 Task: Create Board Influencer Marketing Campaigns to Workspace Asset Management. Create Board Sales Enablement to Workspace Asset Management. Create Board Market Entry and Expansion Planning to Workspace Asset Management
Action: Mouse moved to (489, 104)
Screenshot: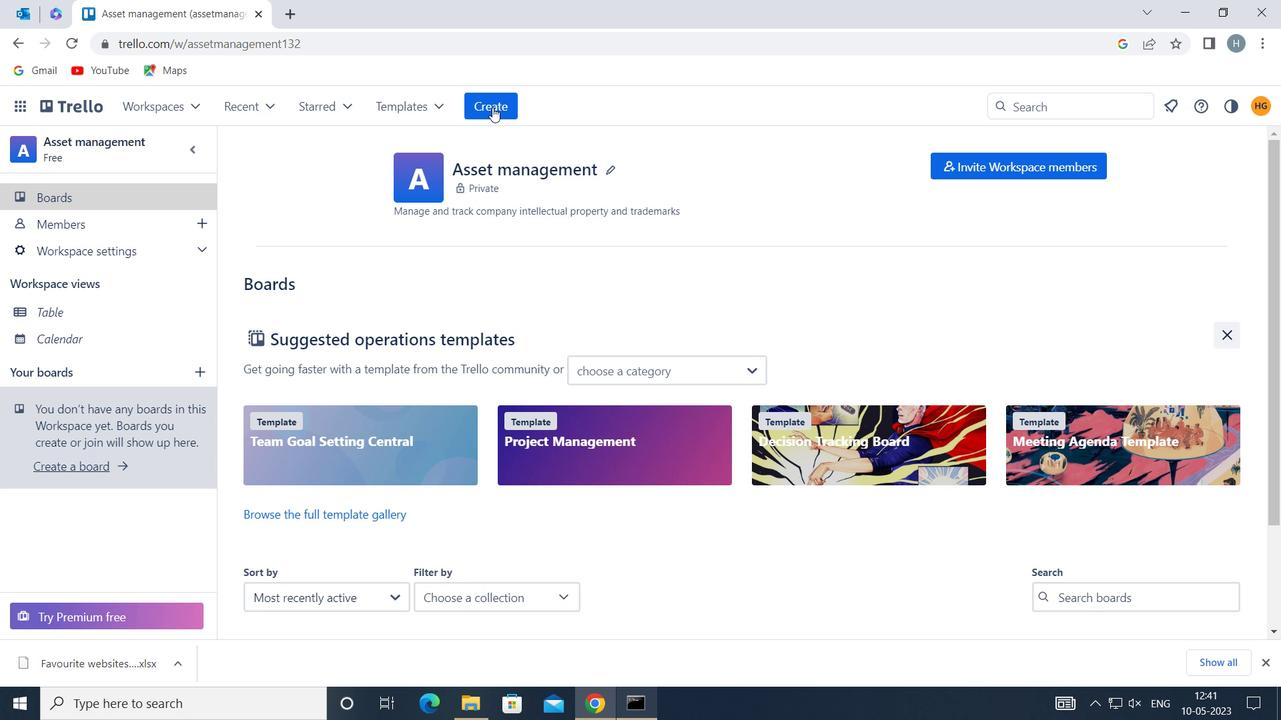 
Action: Mouse pressed left at (489, 104)
Screenshot: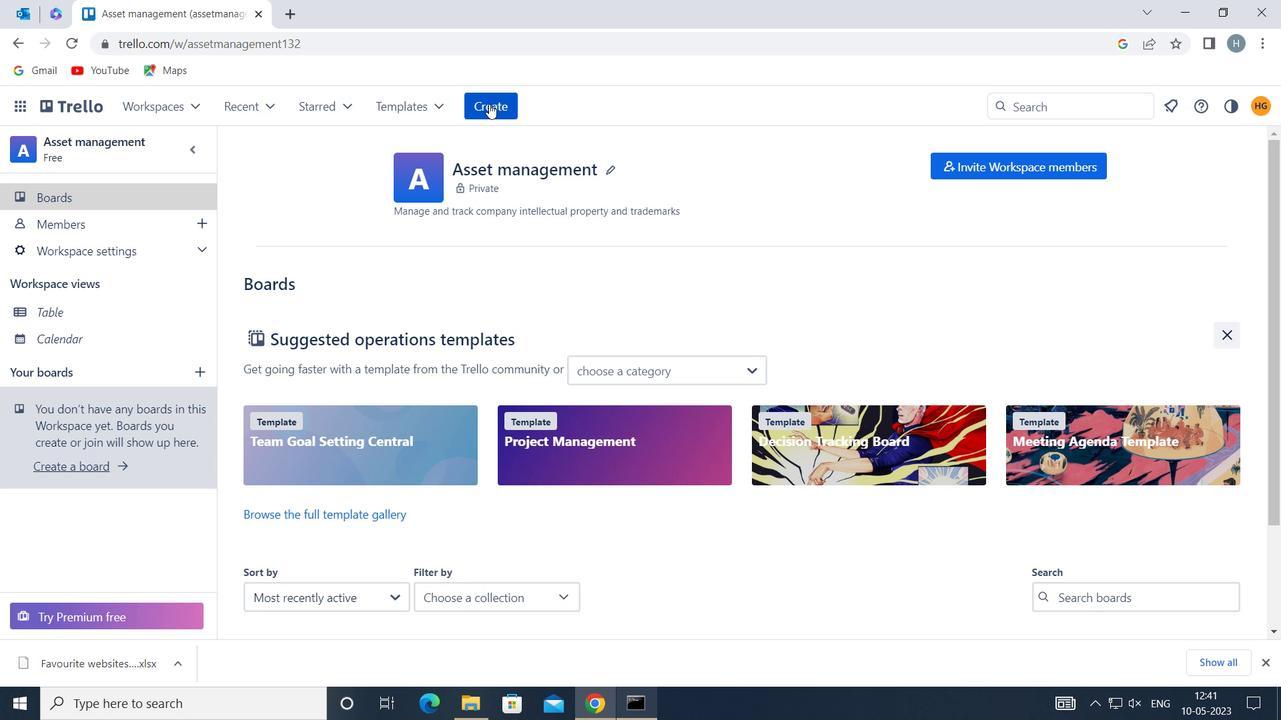
Action: Mouse moved to (523, 166)
Screenshot: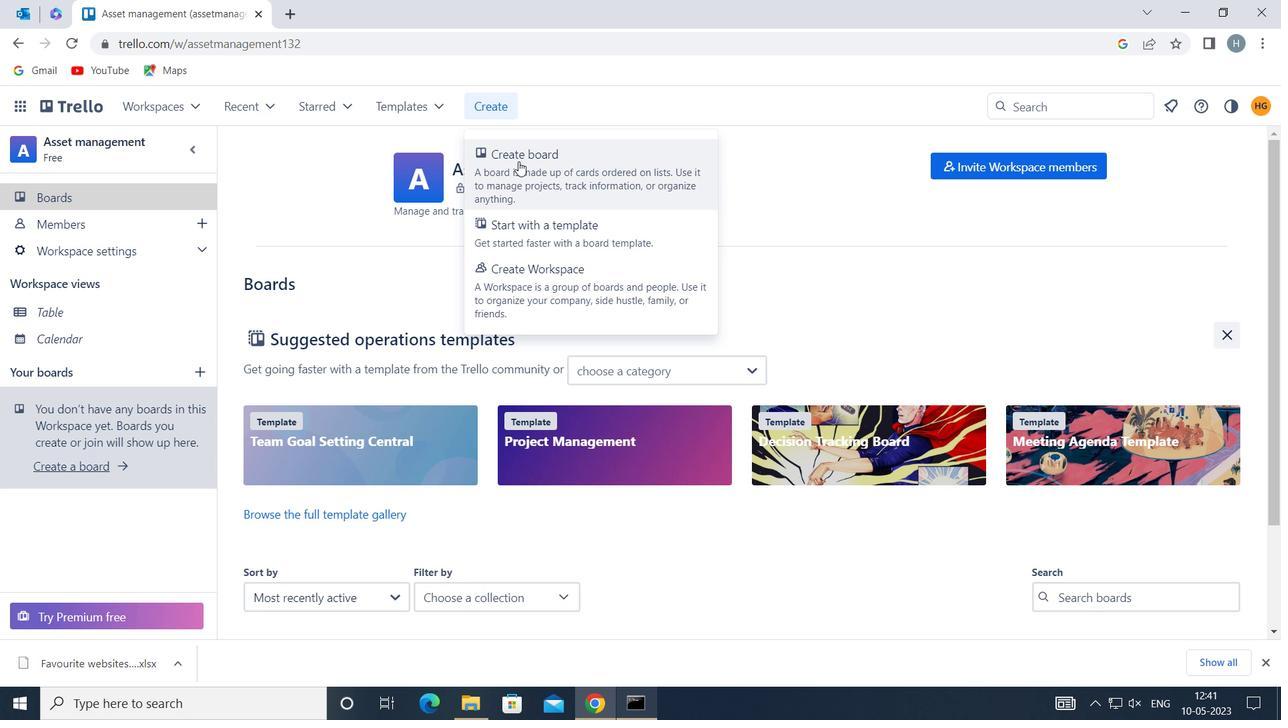 
Action: Mouse pressed left at (523, 166)
Screenshot: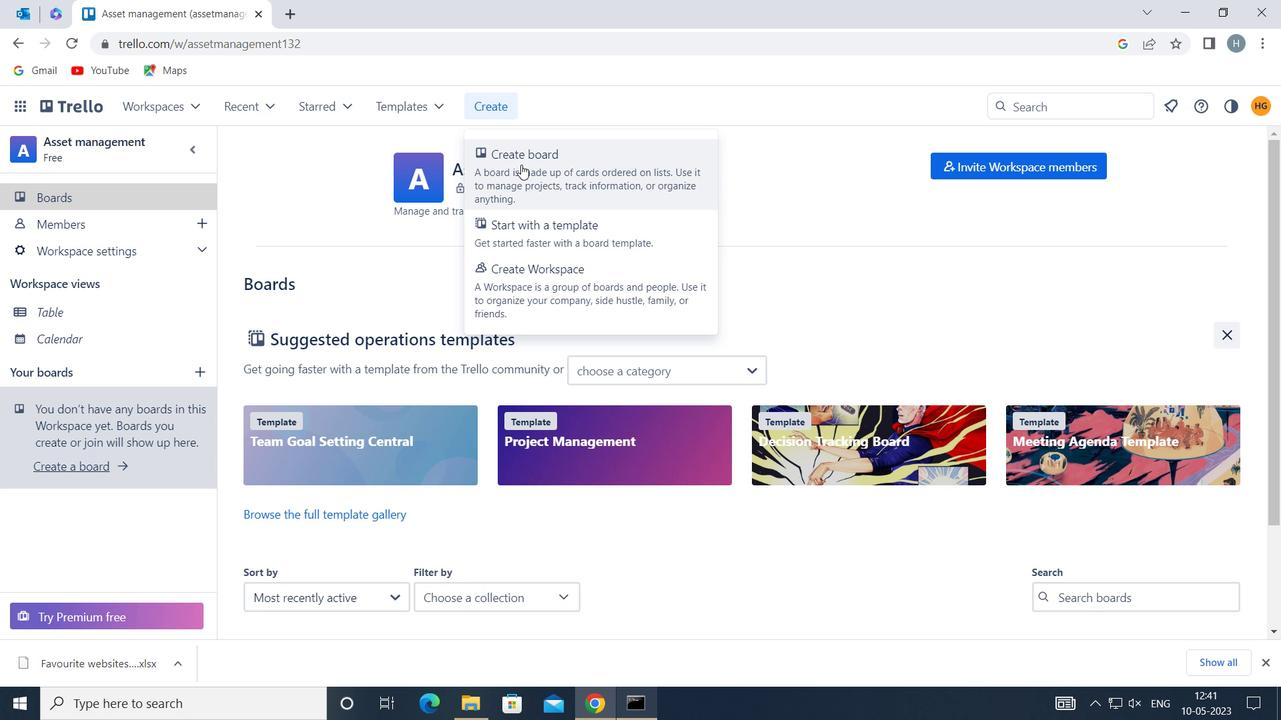 
Action: Mouse moved to (599, 377)
Screenshot: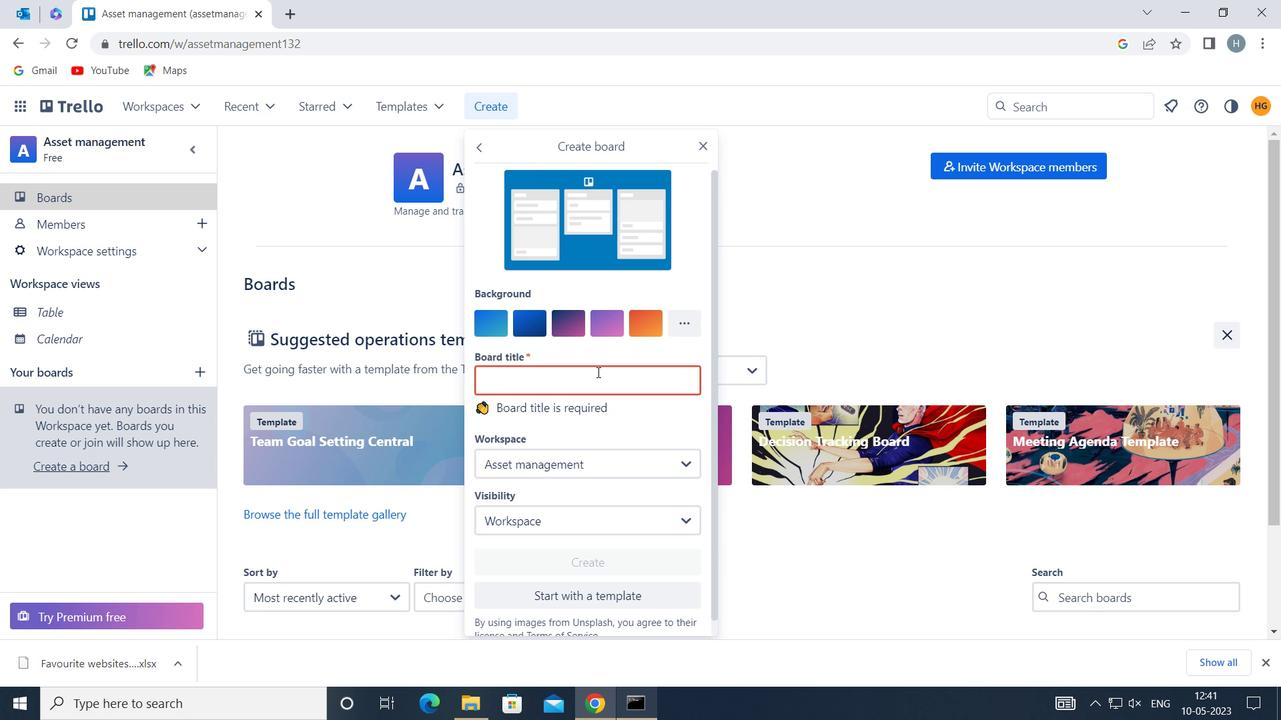 
Action: Mouse pressed left at (599, 377)
Screenshot: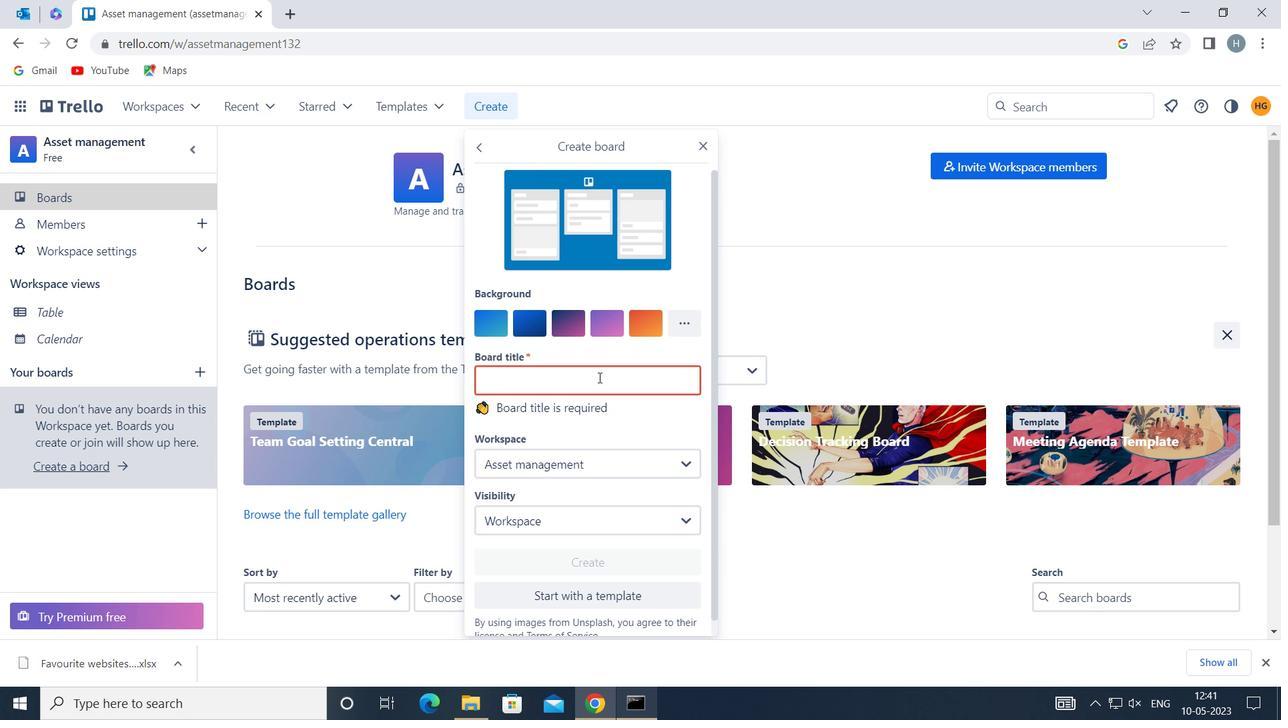 
Action: Key pressed <Key.shift>INFLUENCER<Key.space><Key.shift>MARKETING<Key.space><Key.shift>CAMPAIGNS
Screenshot: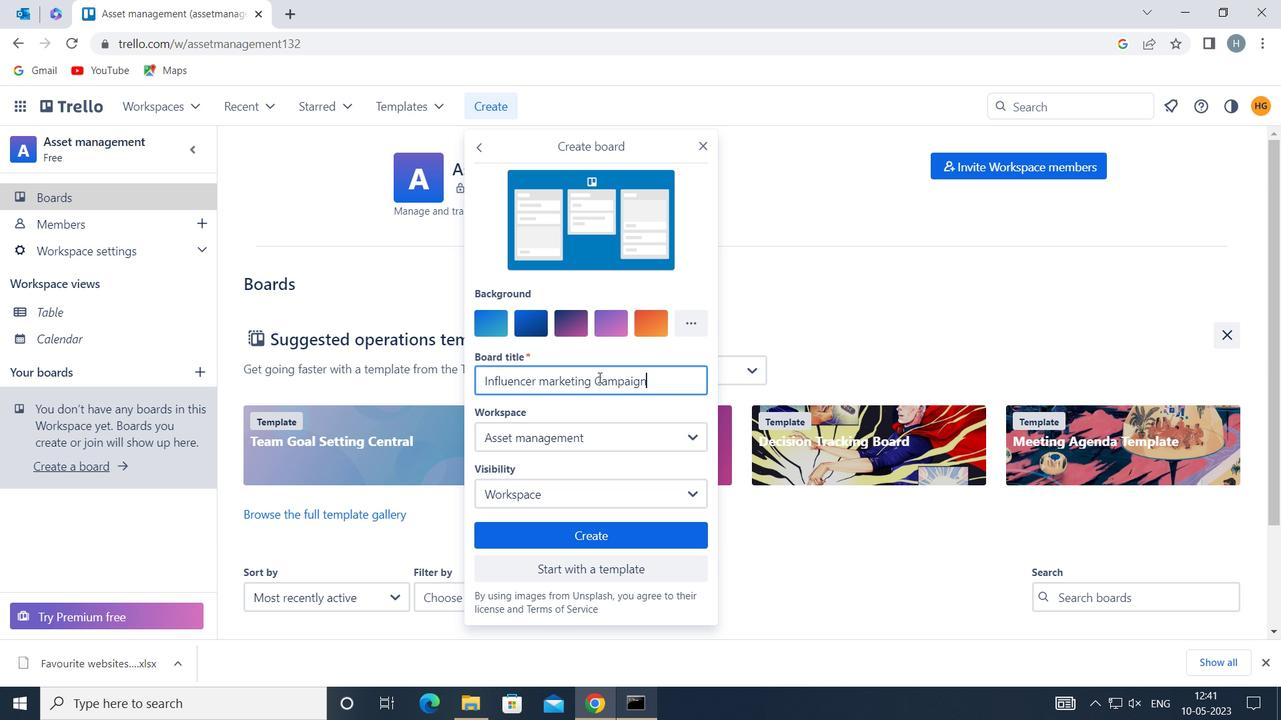 
Action: Mouse moved to (591, 535)
Screenshot: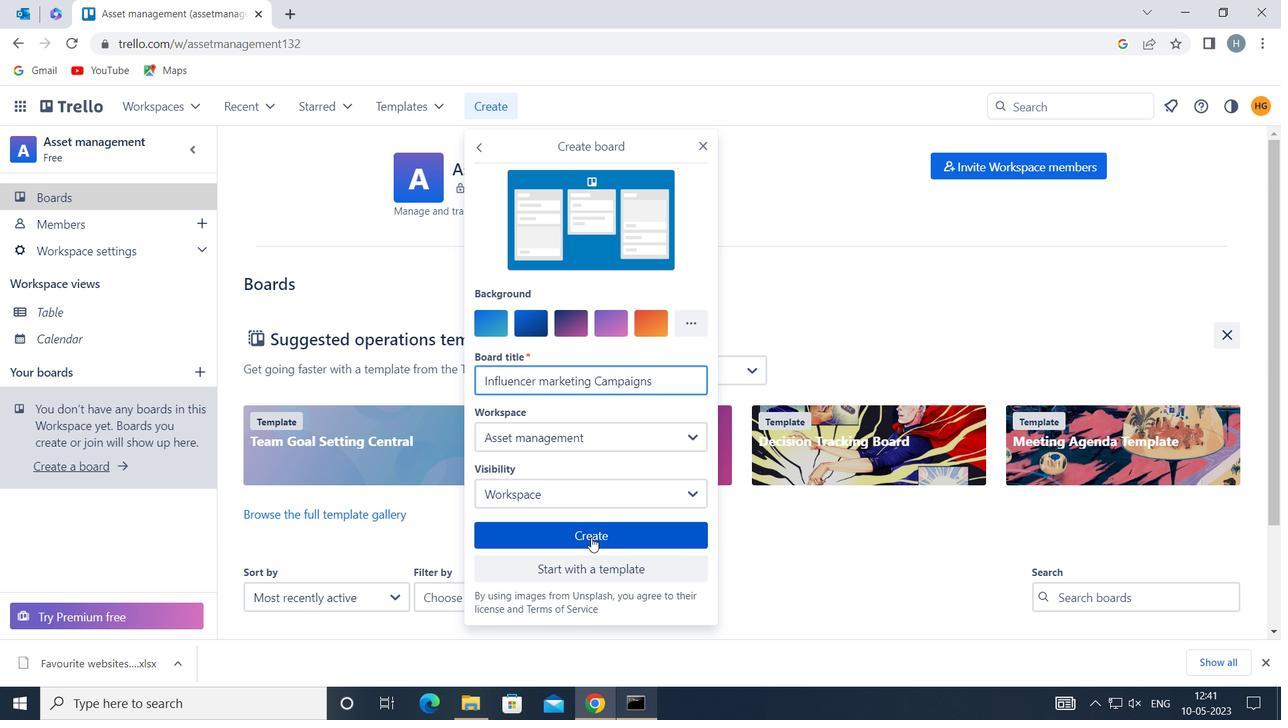 
Action: Mouse pressed left at (591, 535)
Screenshot: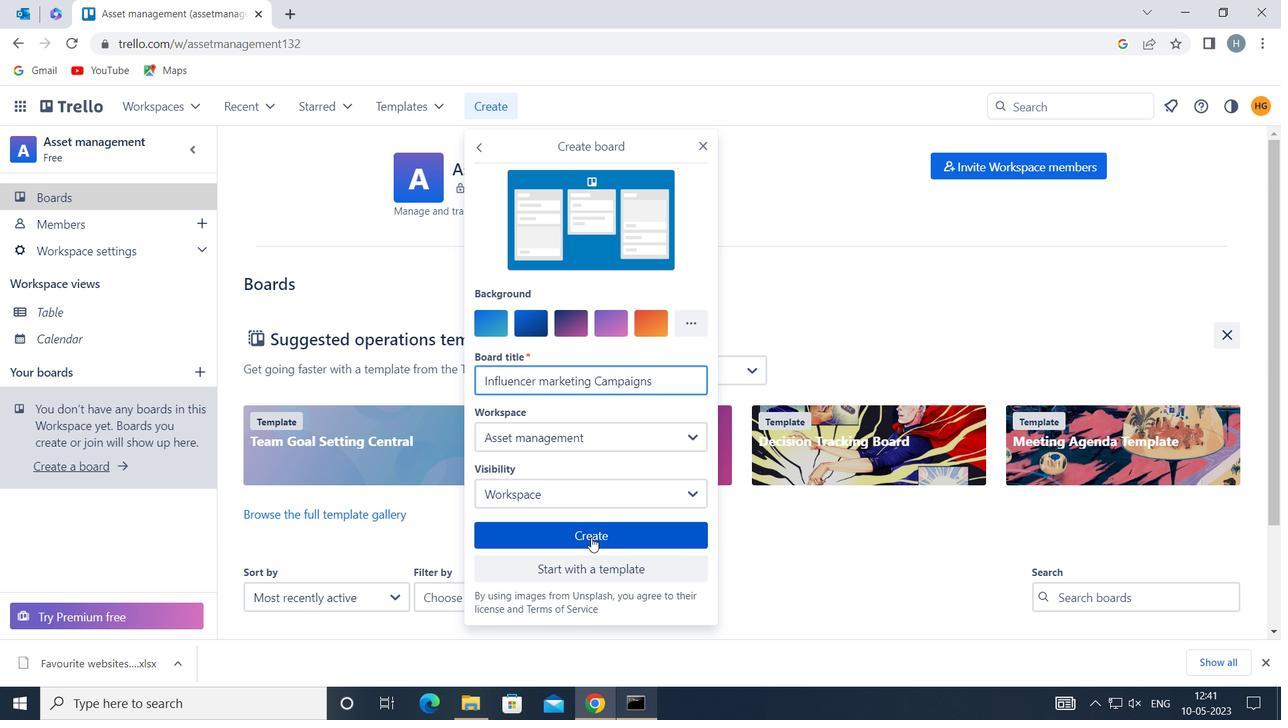 
Action: Mouse moved to (485, 104)
Screenshot: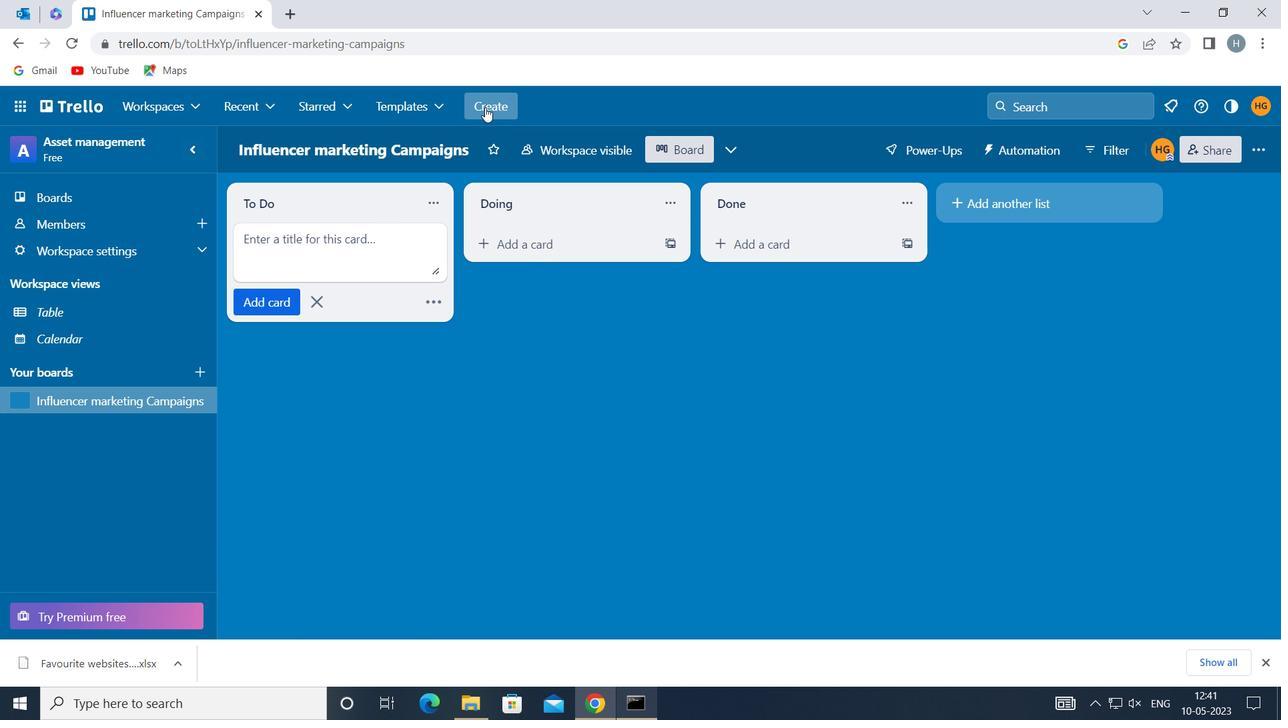 
Action: Mouse pressed left at (485, 104)
Screenshot: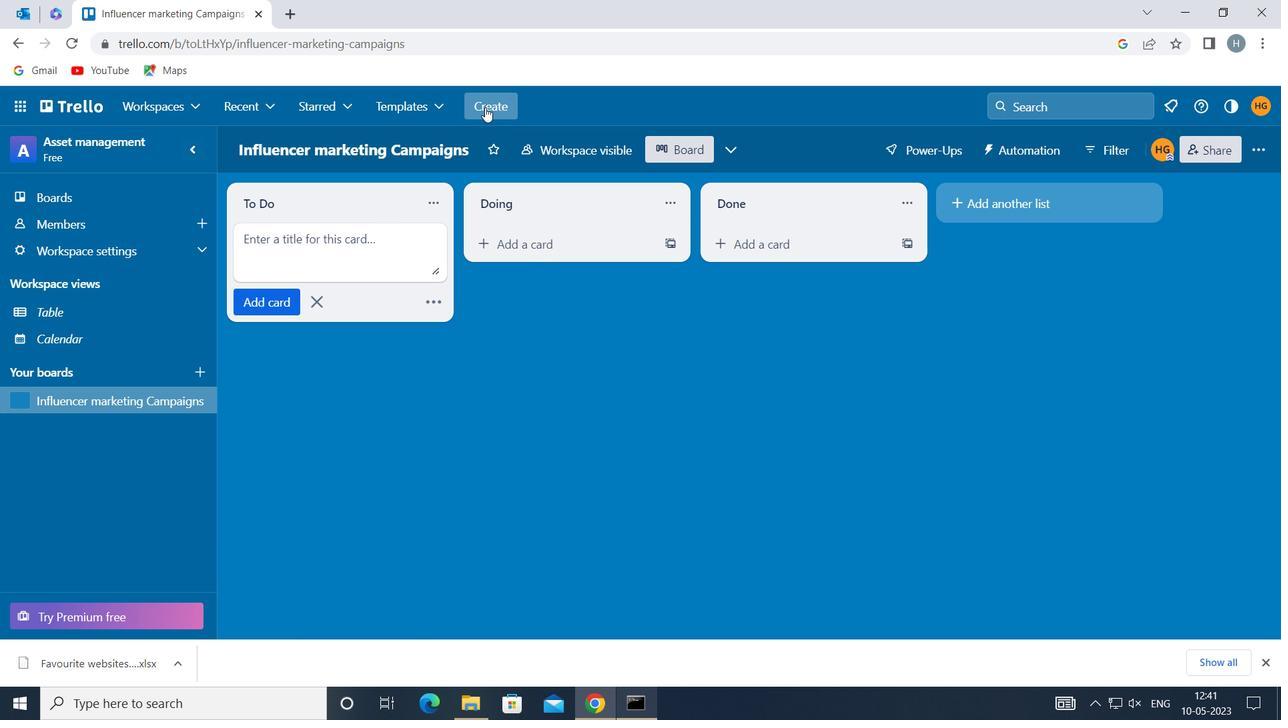
Action: Mouse moved to (535, 162)
Screenshot: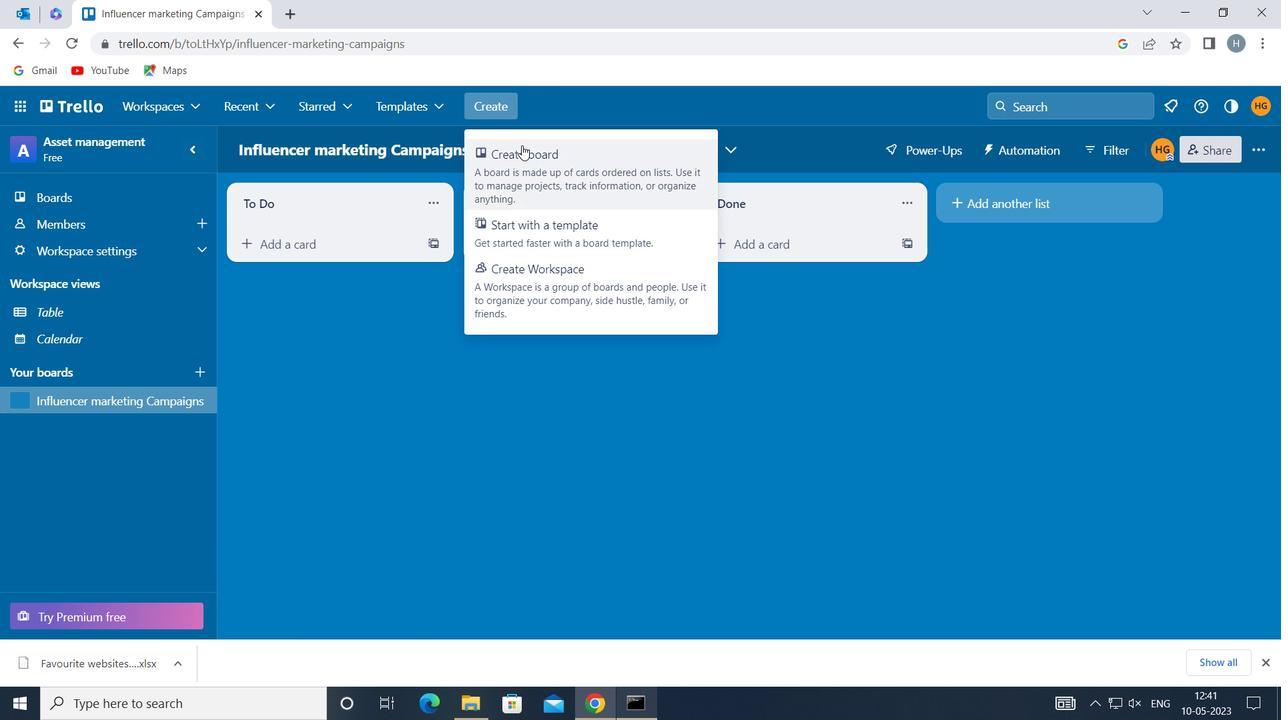 
Action: Mouse pressed left at (535, 162)
Screenshot: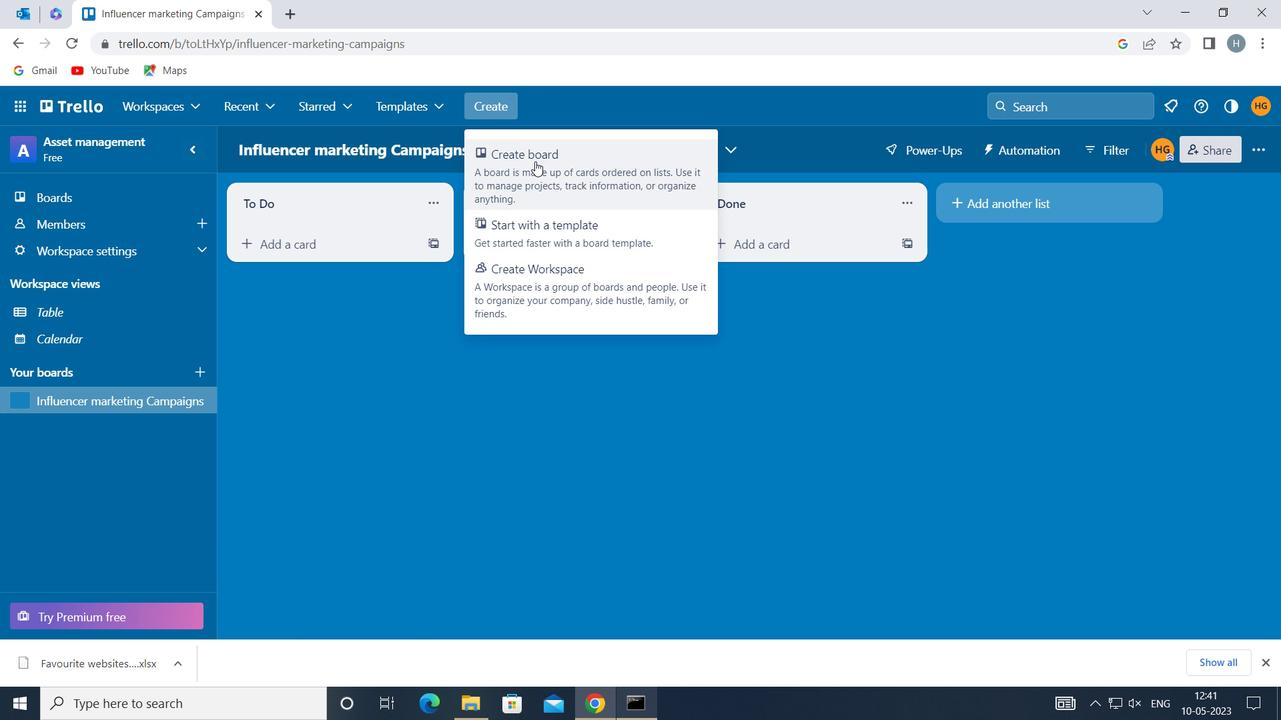 
Action: Mouse moved to (583, 371)
Screenshot: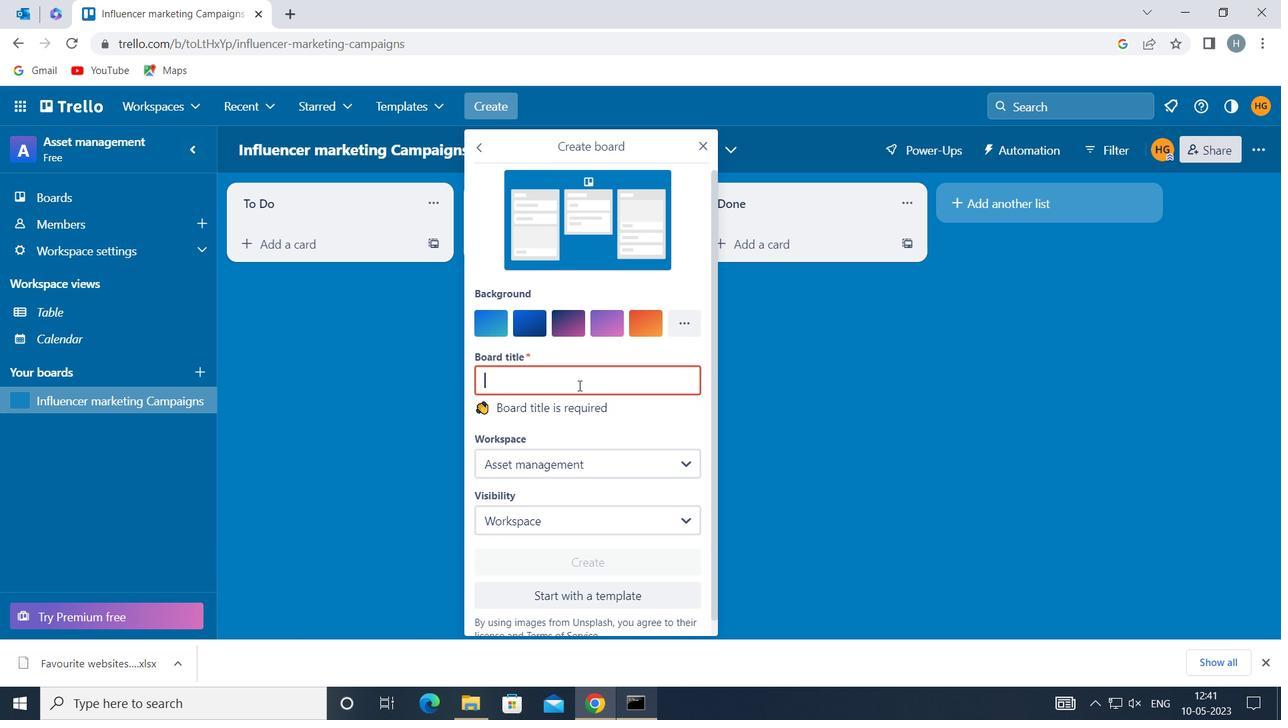 
Action: Key pressed <Key.shift>SALES<Key.space><Key.shift>ENABLEMENT
Screenshot: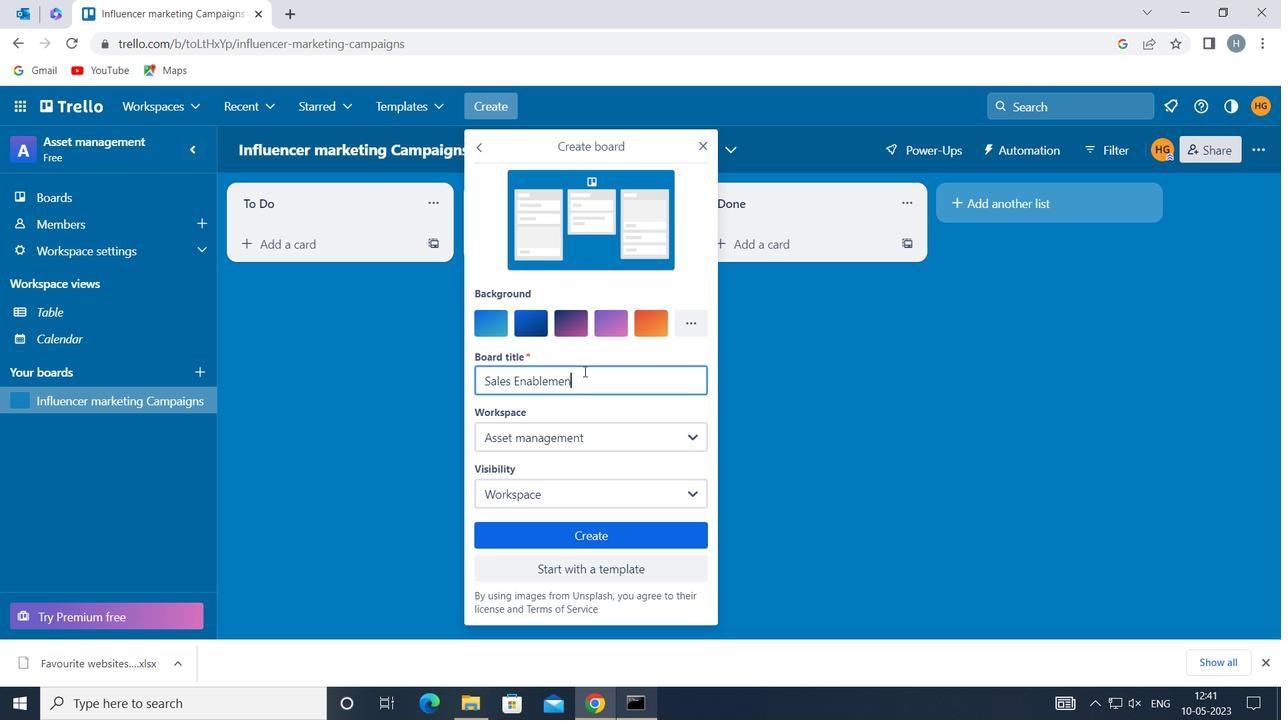 
Action: Mouse moved to (616, 530)
Screenshot: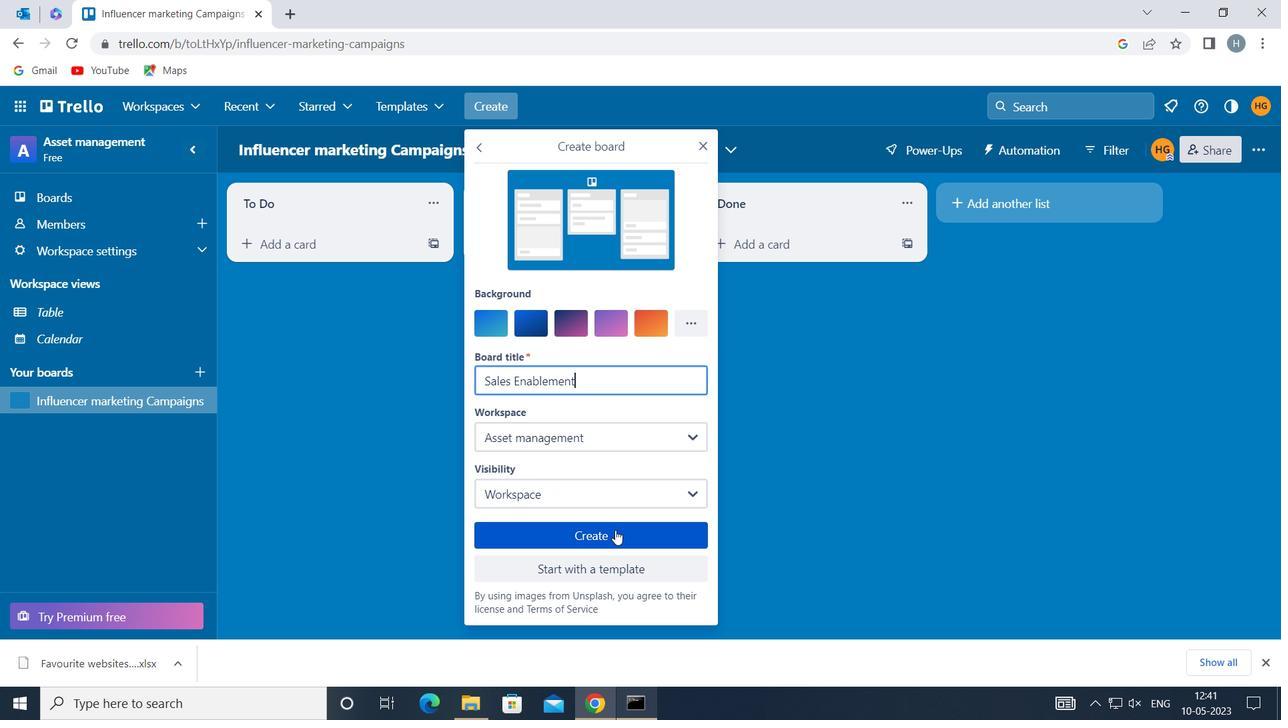 
Action: Mouse pressed left at (616, 530)
Screenshot: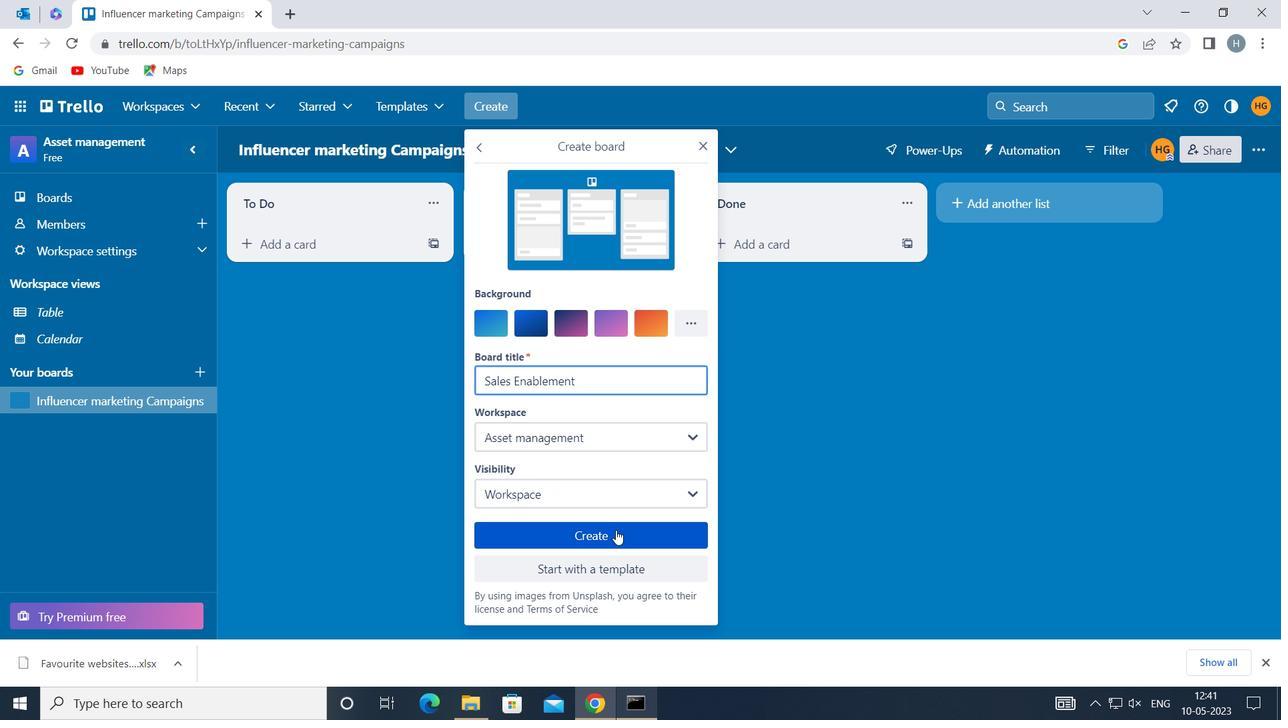 
Action: Mouse moved to (500, 103)
Screenshot: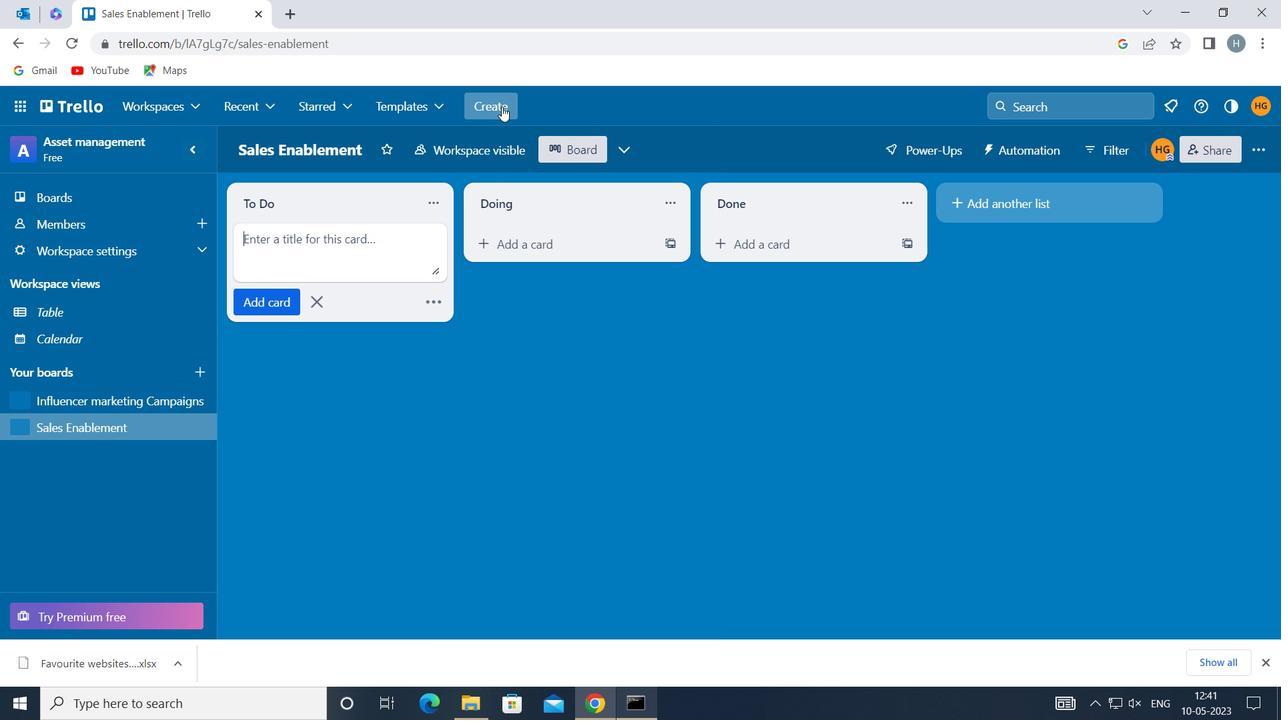 
Action: Mouse pressed left at (500, 103)
Screenshot: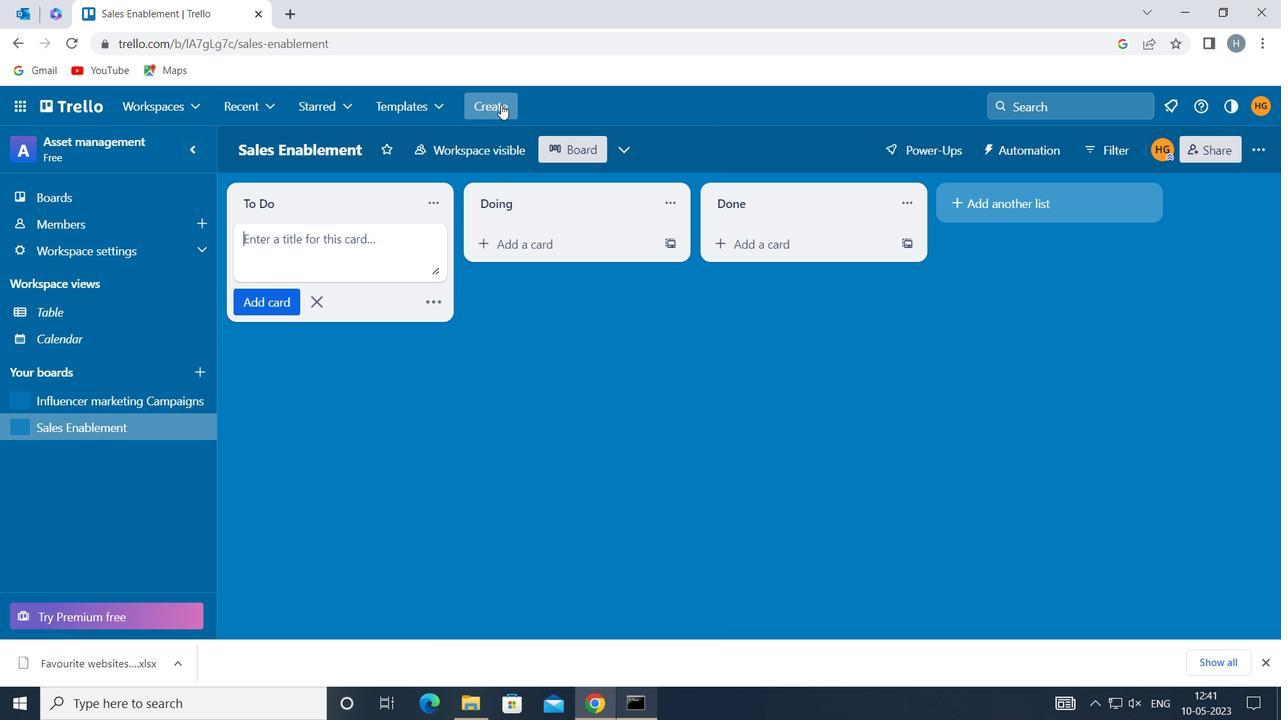 
Action: Mouse moved to (531, 190)
Screenshot: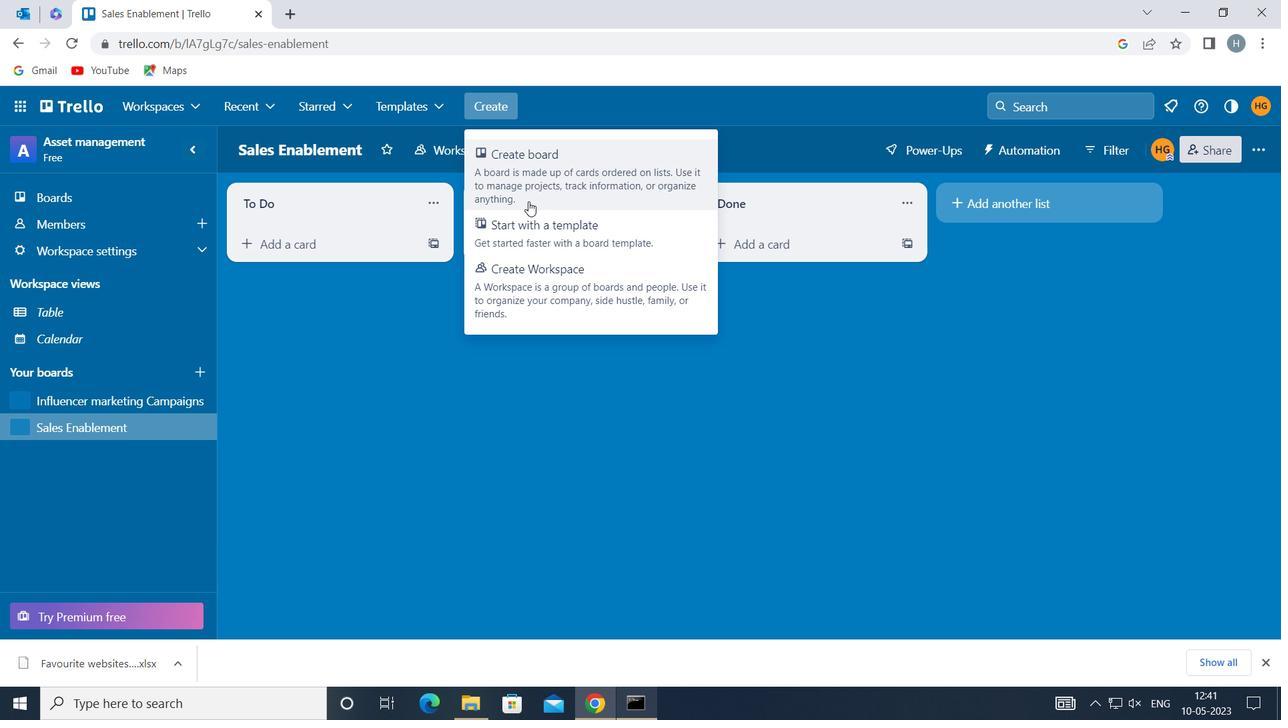 
Action: Mouse pressed left at (531, 190)
Screenshot: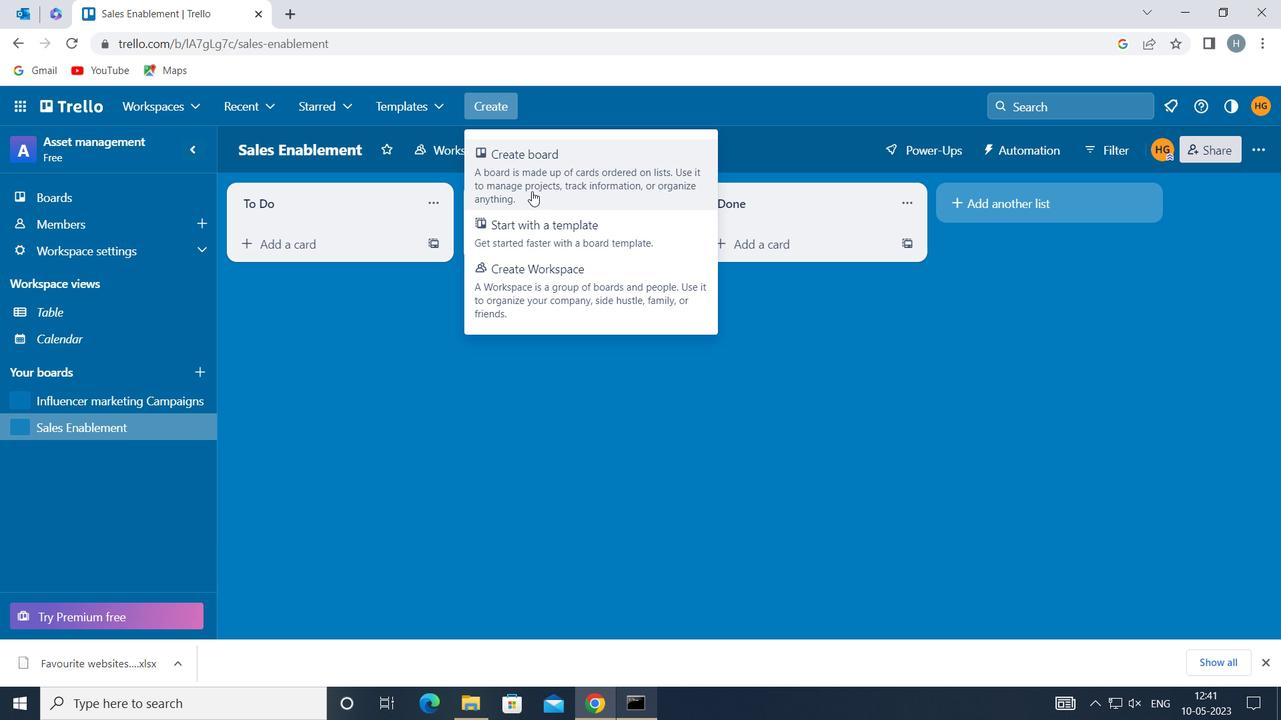 
Action: Mouse moved to (575, 380)
Screenshot: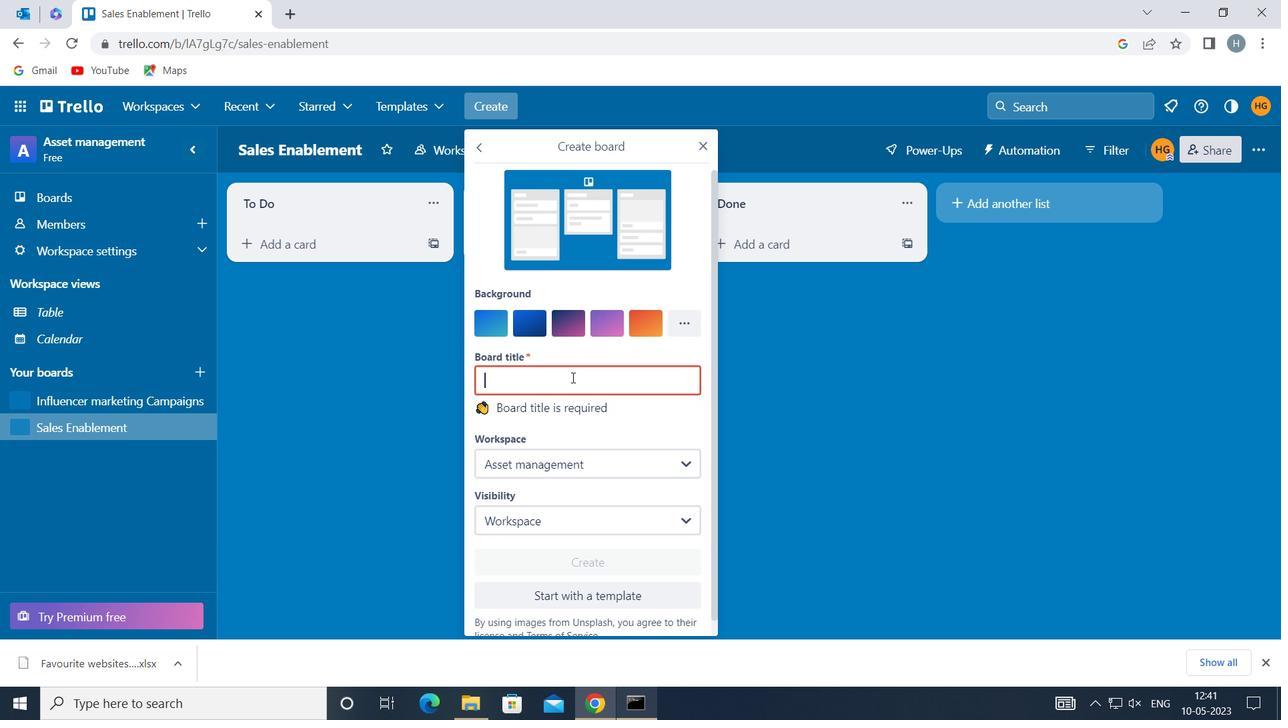
Action: Mouse pressed left at (575, 380)
Screenshot: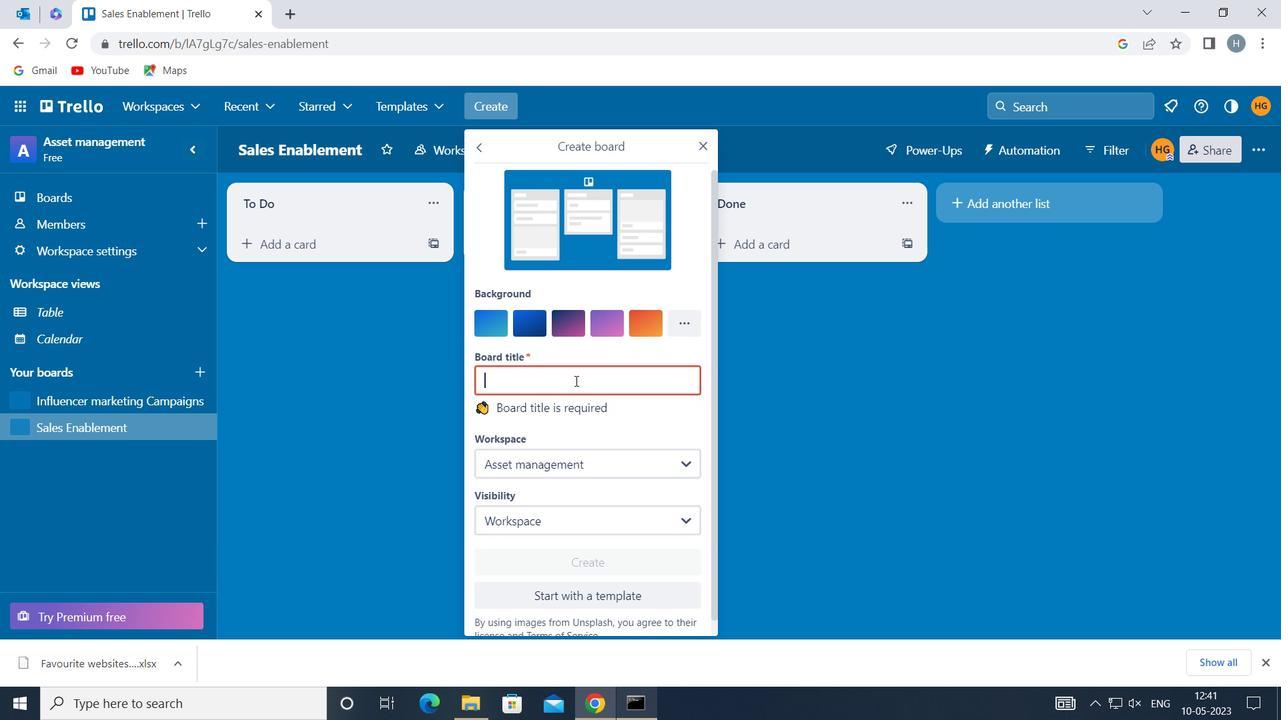 
Action: Mouse moved to (580, 380)
Screenshot: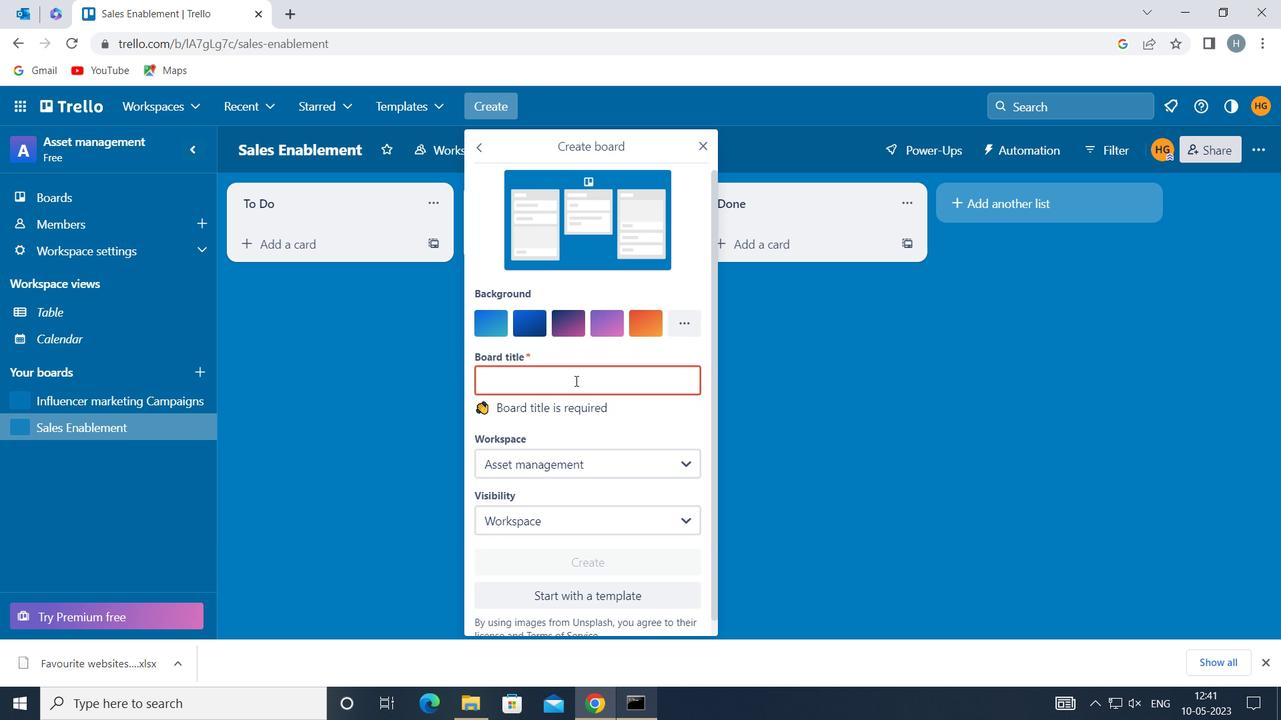 
Action: Key pressed <Key.shift>MARKET<Key.space><Key.shift>ENTRY<Key.space>AND<Key.space><Key.shift>EXPANSU<Key.backspace>ION<Key.space><Key.shift>PLANNING<Key.space>
Screenshot: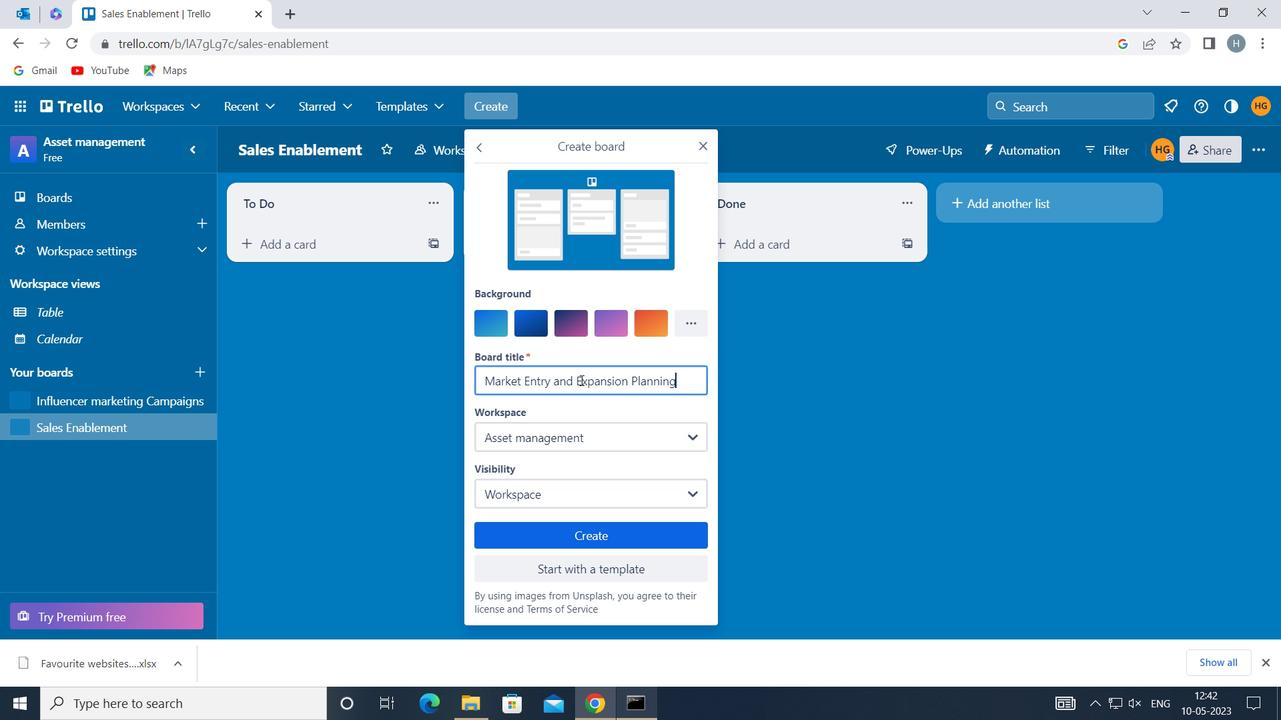 
Action: Mouse moved to (612, 533)
Screenshot: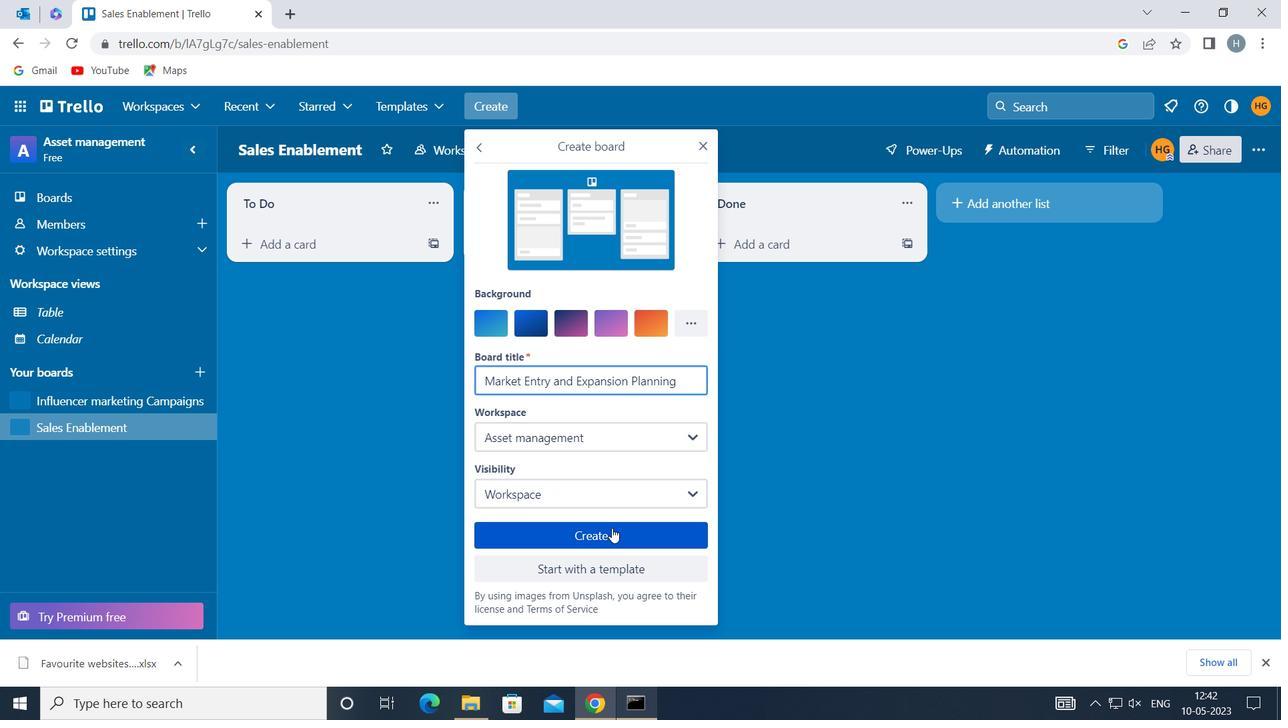 
Action: Mouse pressed left at (612, 533)
Screenshot: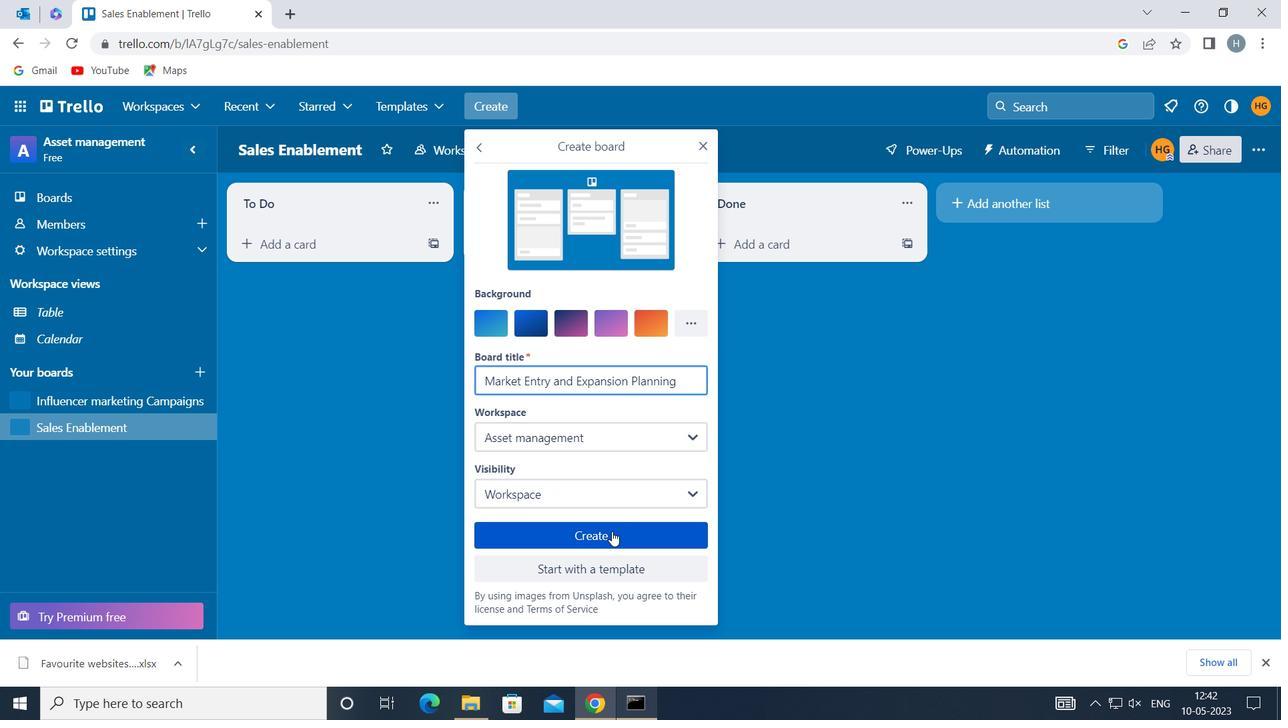 
Action: Mouse moved to (507, 366)
Screenshot: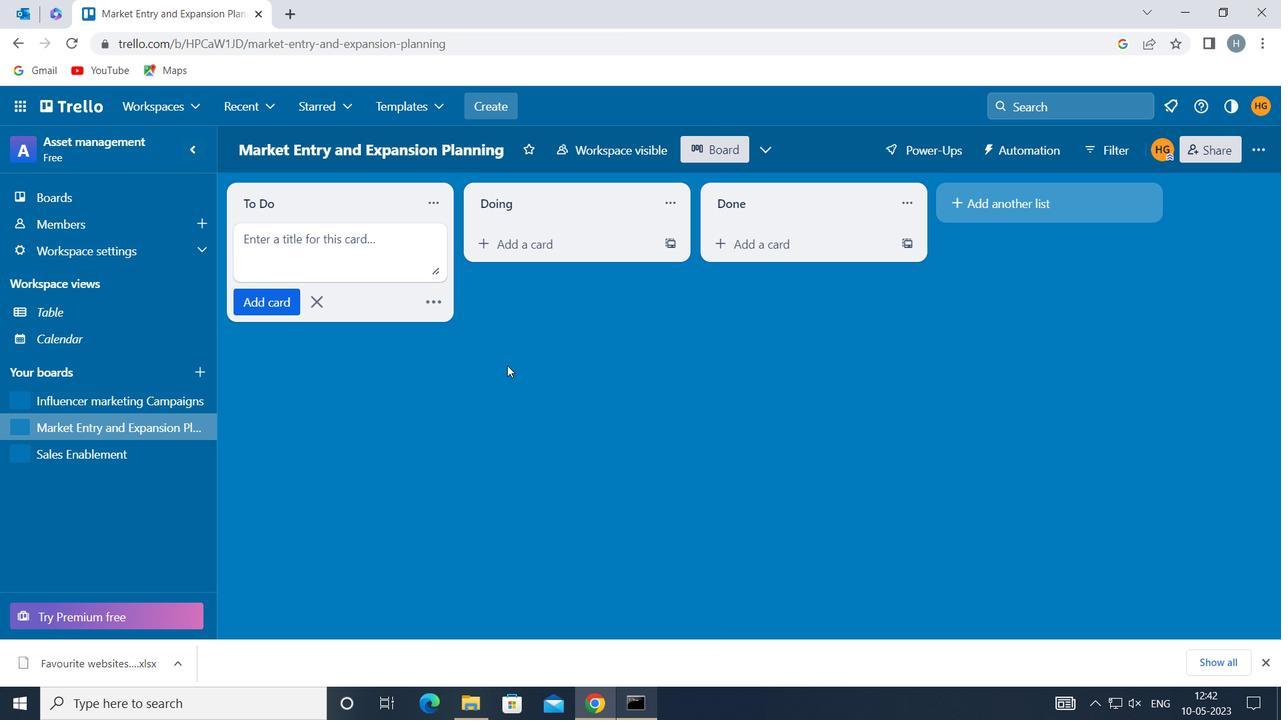 
